 Task: Sort the recently solved tickets in your group, order by Ticket type in ascending order.
Action: Mouse moved to (374, 533)
Screenshot: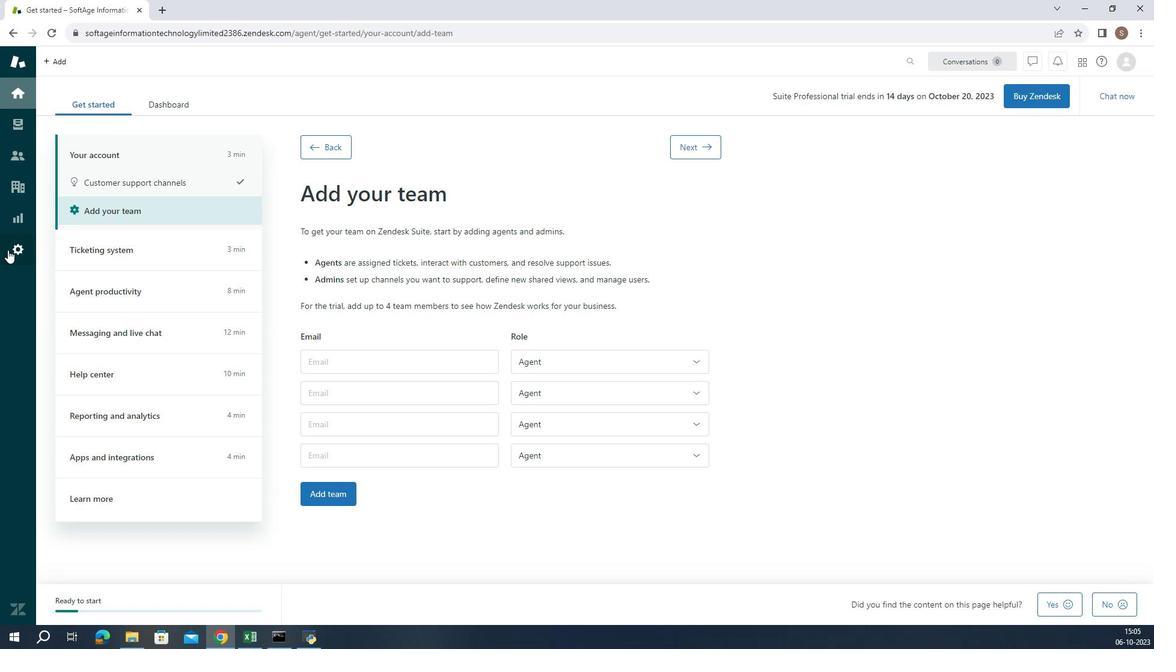 
Action: Mouse pressed left at (374, 533)
Screenshot: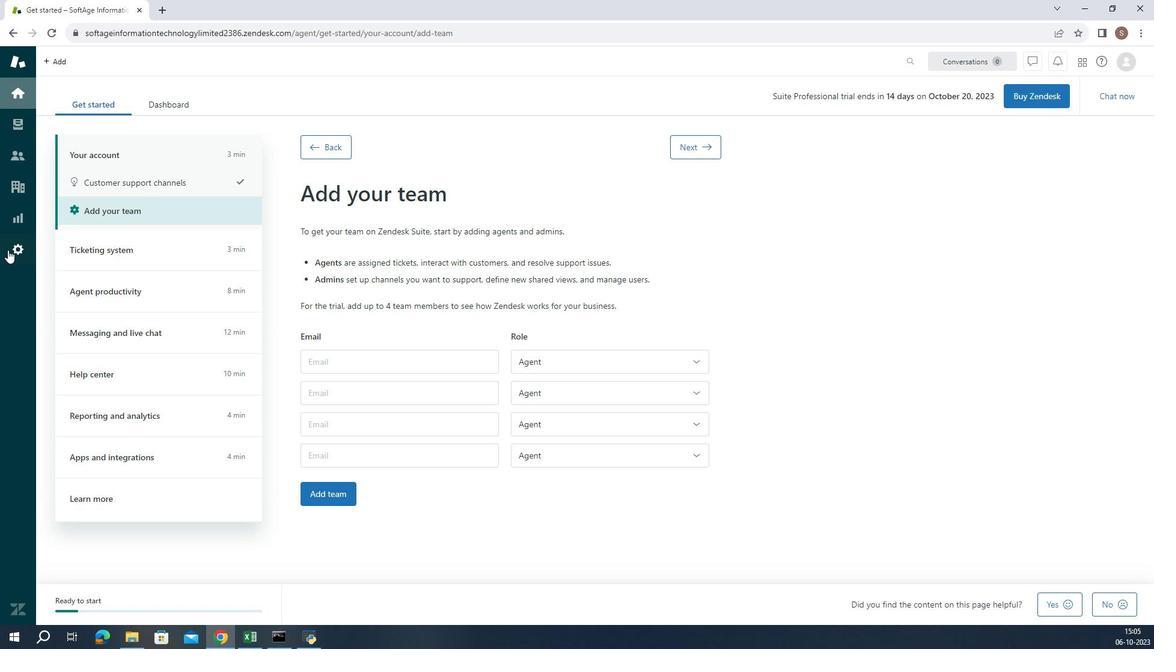 
Action: Mouse moved to (414, 460)
Screenshot: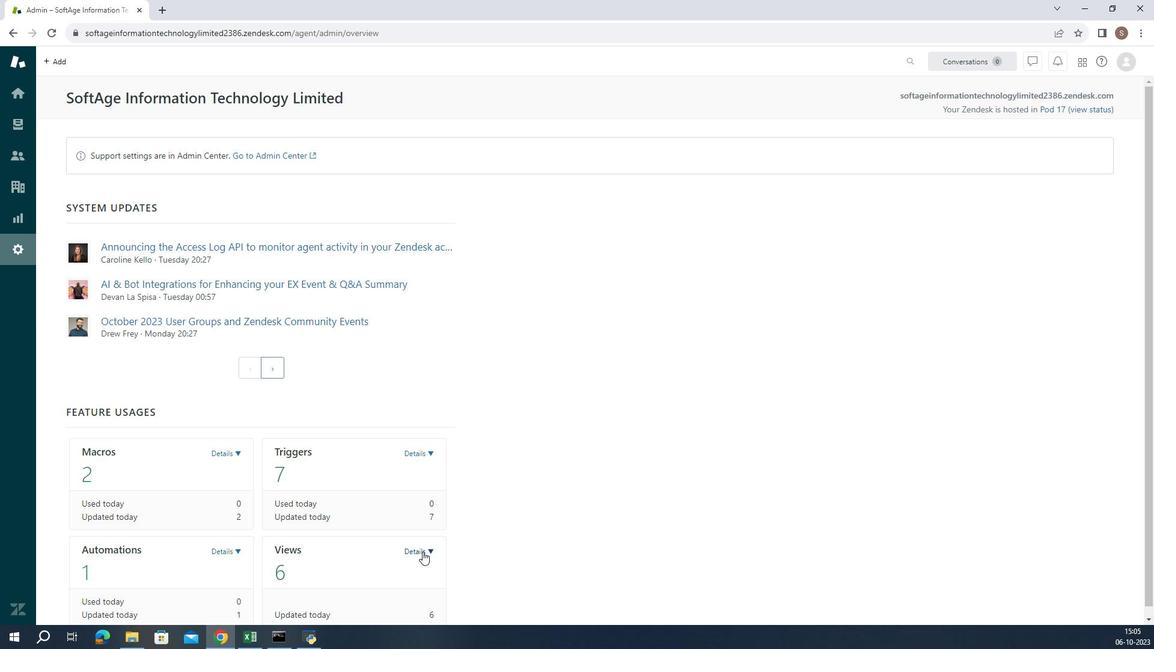 
Action: Mouse pressed left at (414, 460)
Screenshot: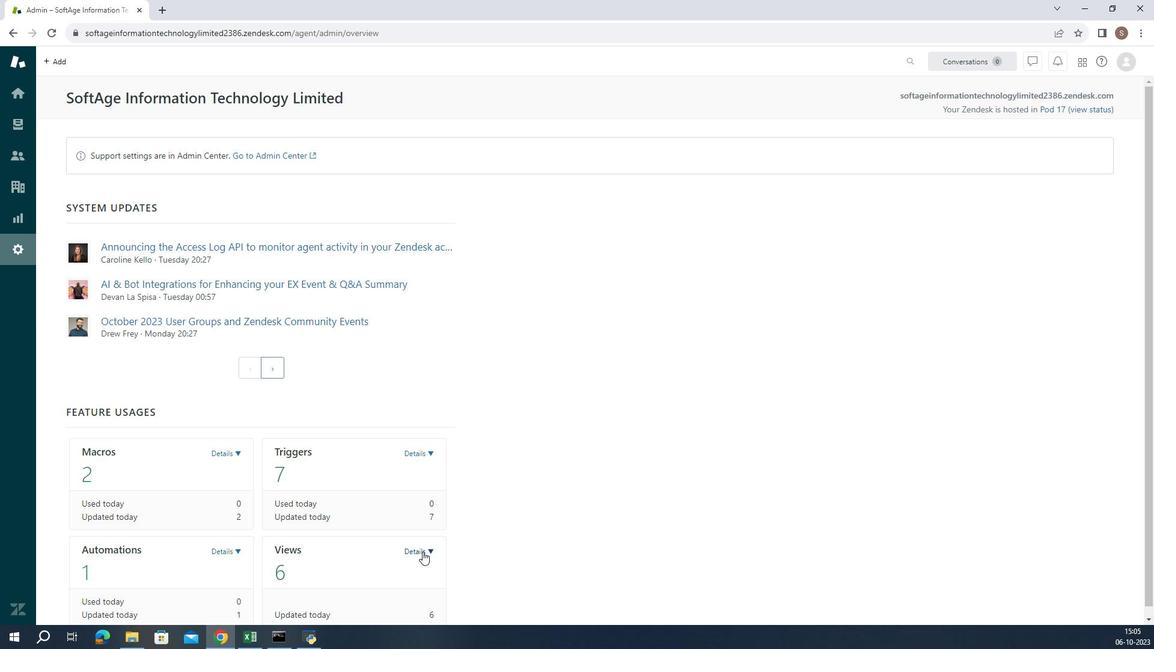 
Action: Mouse moved to (410, 449)
Screenshot: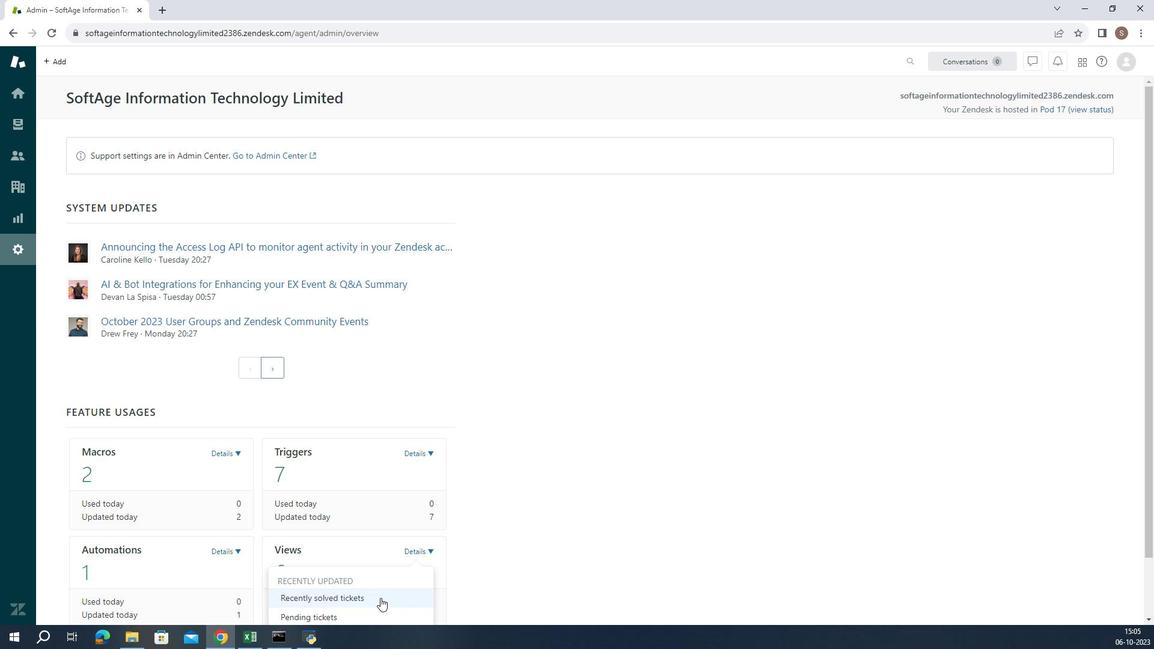 
Action: Mouse pressed left at (410, 449)
Screenshot: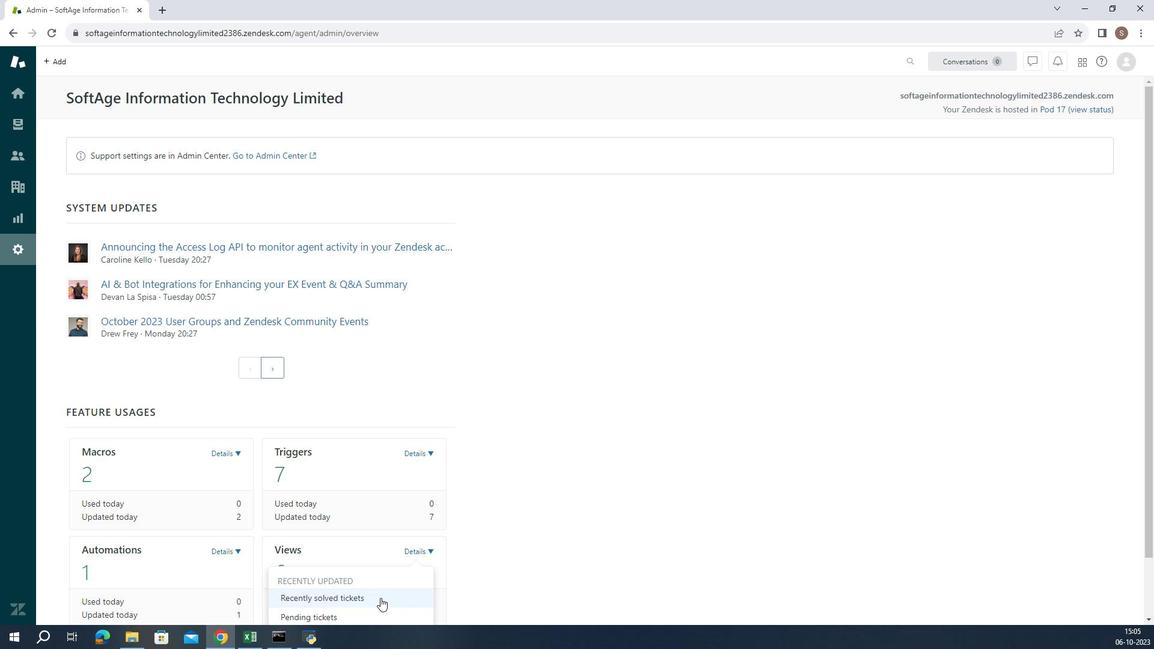 
Action: Mouse moved to (419, 504)
Screenshot: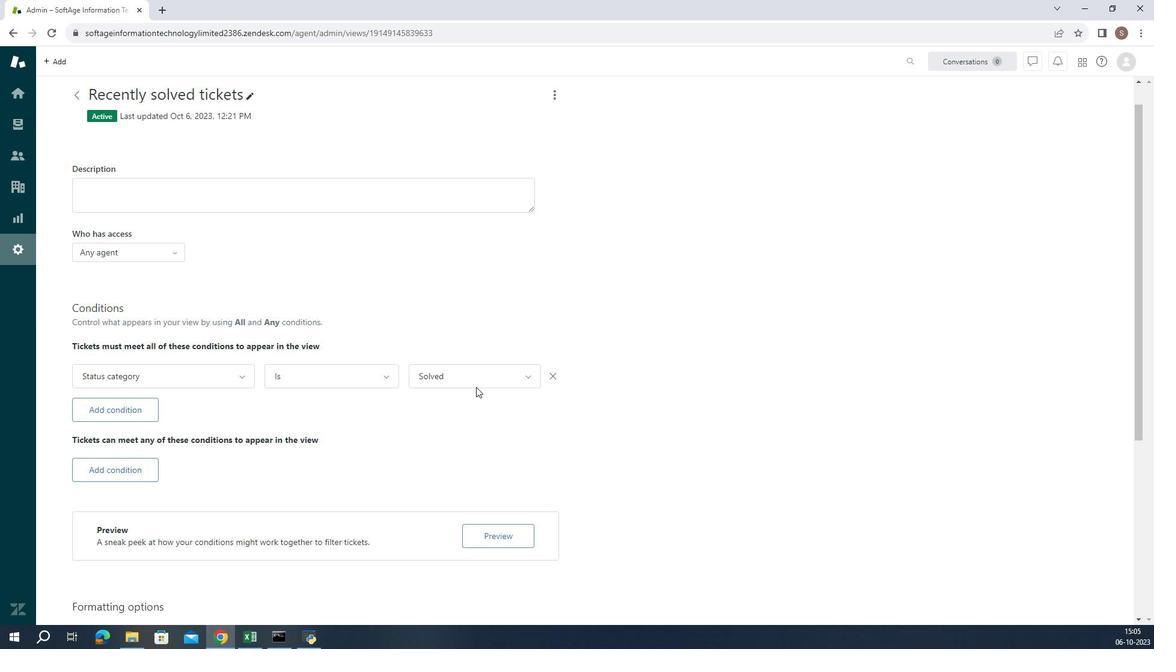 
Action: Mouse scrolled (419, 504) with delta (0, 0)
Screenshot: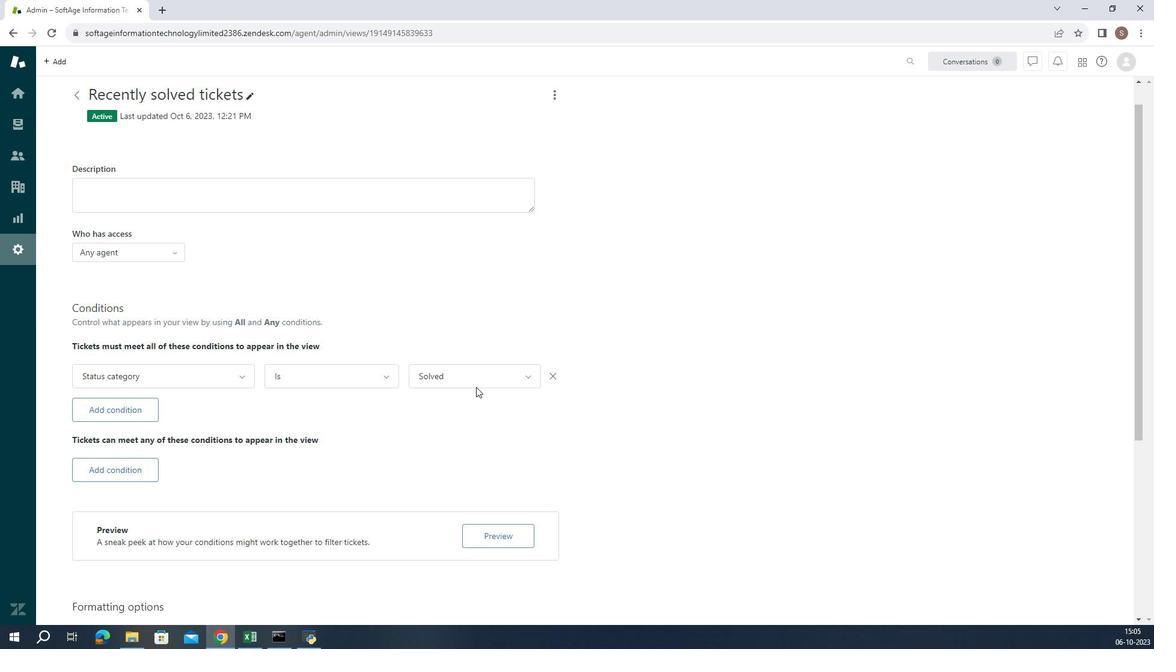 
Action: Mouse moved to (419, 503)
Screenshot: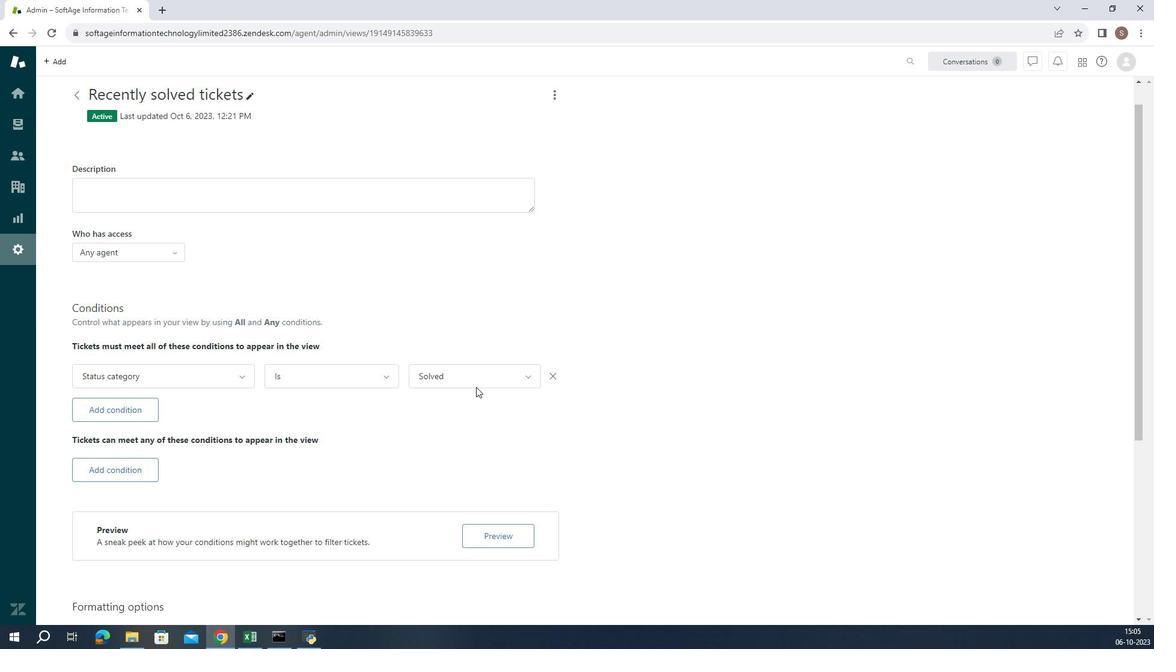 
Action: Mouse scrolled (419, 503) with delta (0, 0)
Screenshot: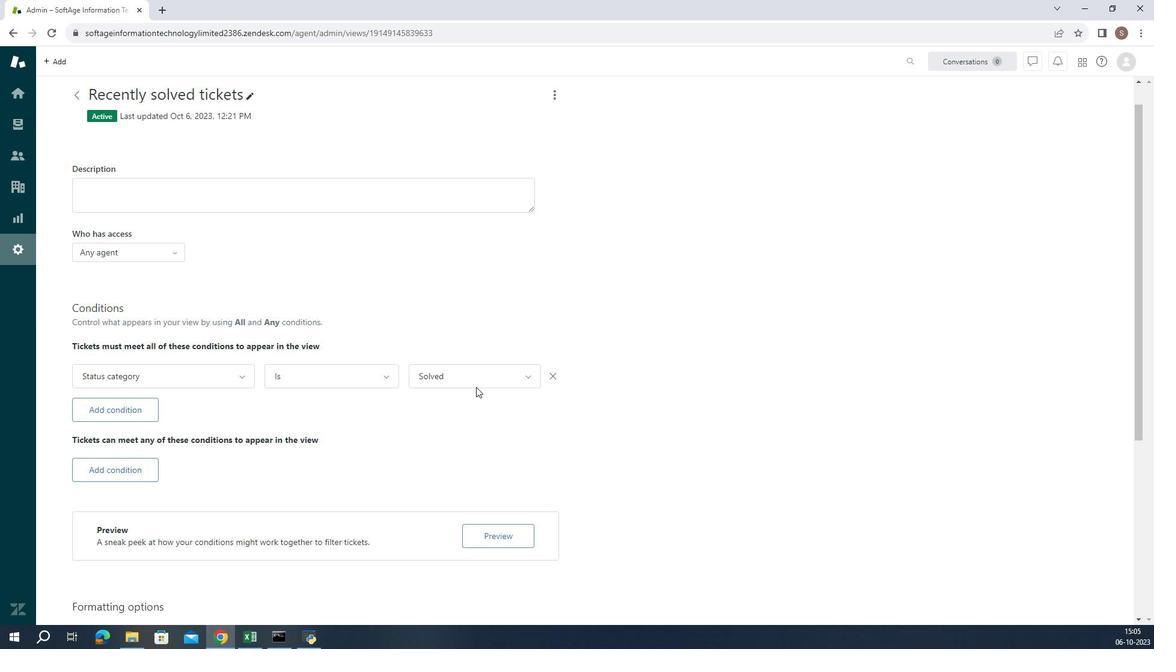 
Action: Mouse moved to (419, 502)
Screenshot: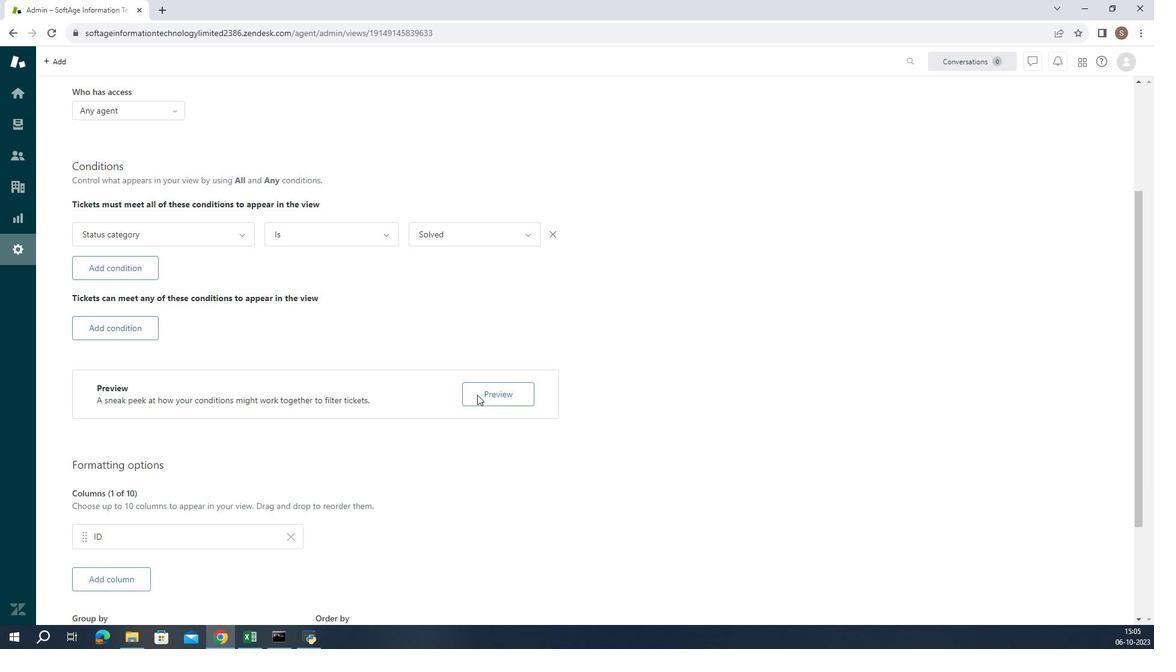 
Action: Mouse scrolled (419, 502) with delta (0, 0)
Screenshot: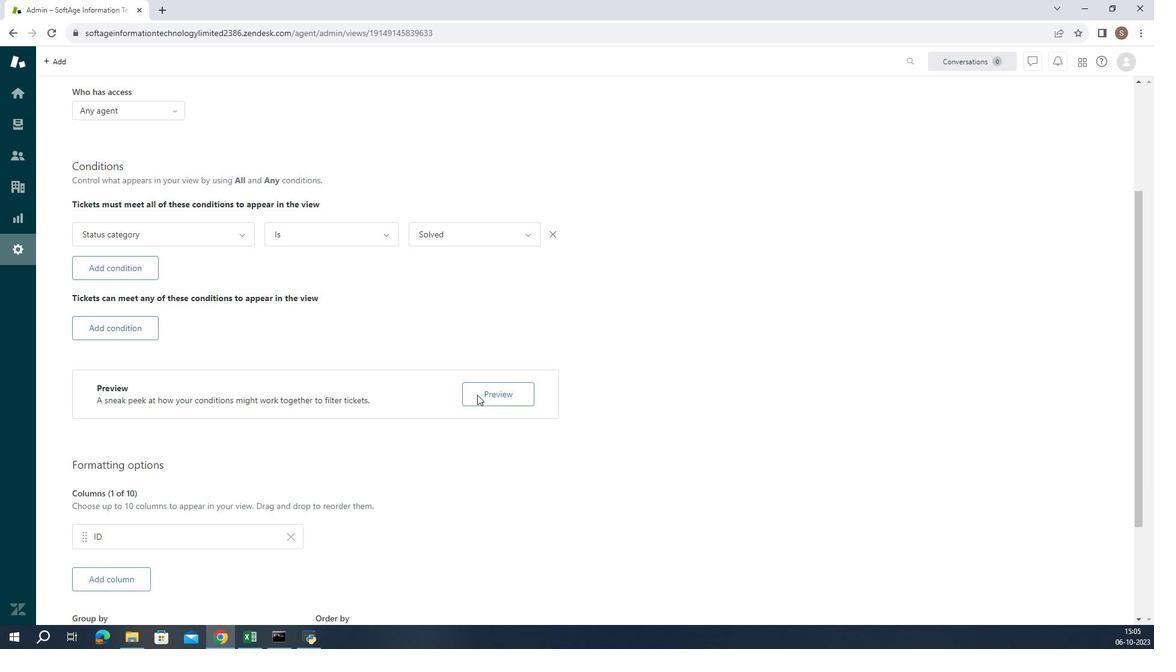 
Action: Mouse moved to (419, 501)
Screenshot: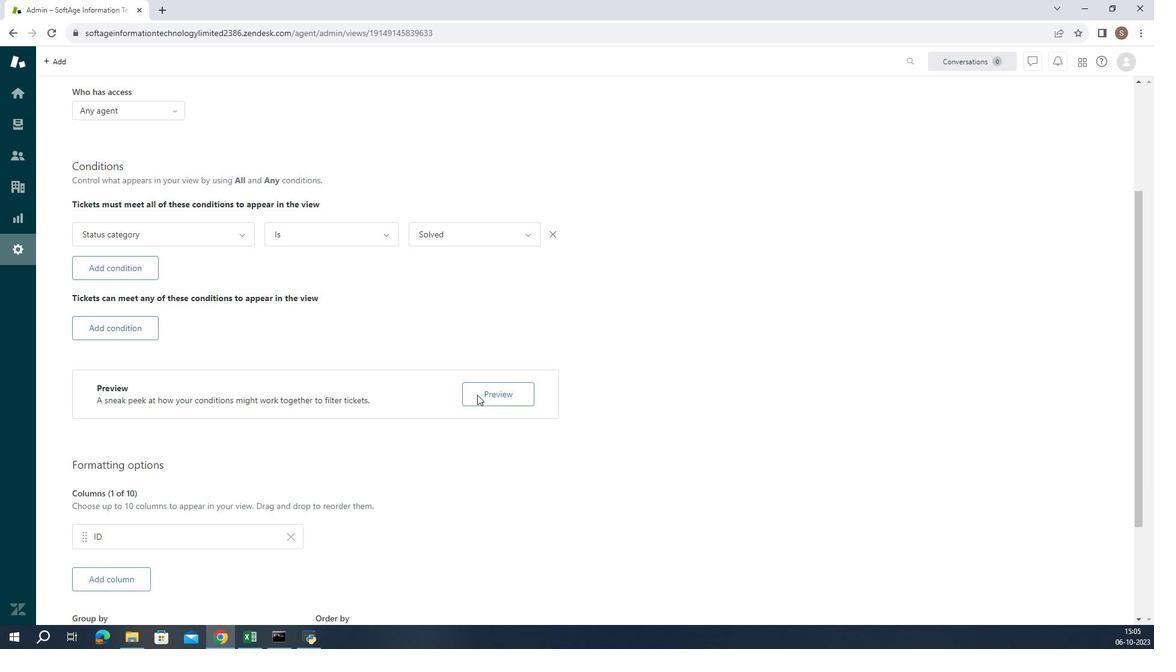 
Action: Mouse scrolled (419, 501) with delta (0, 0)
Screenshot: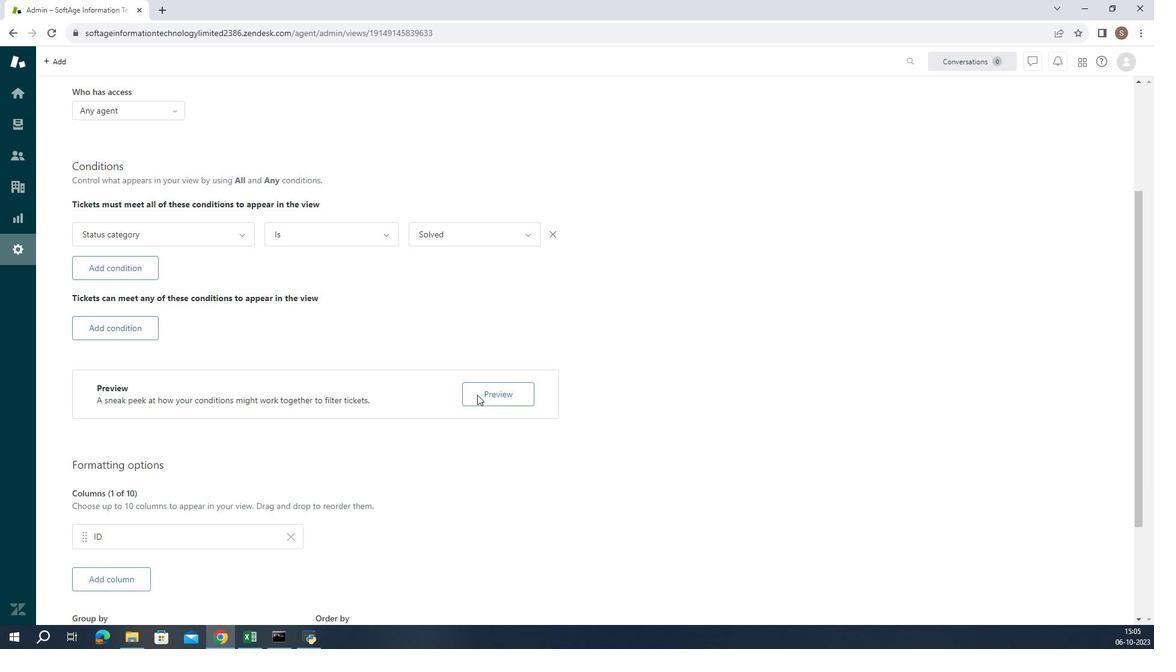 
Action: Mouse moved to (419, 482)
Screenshot: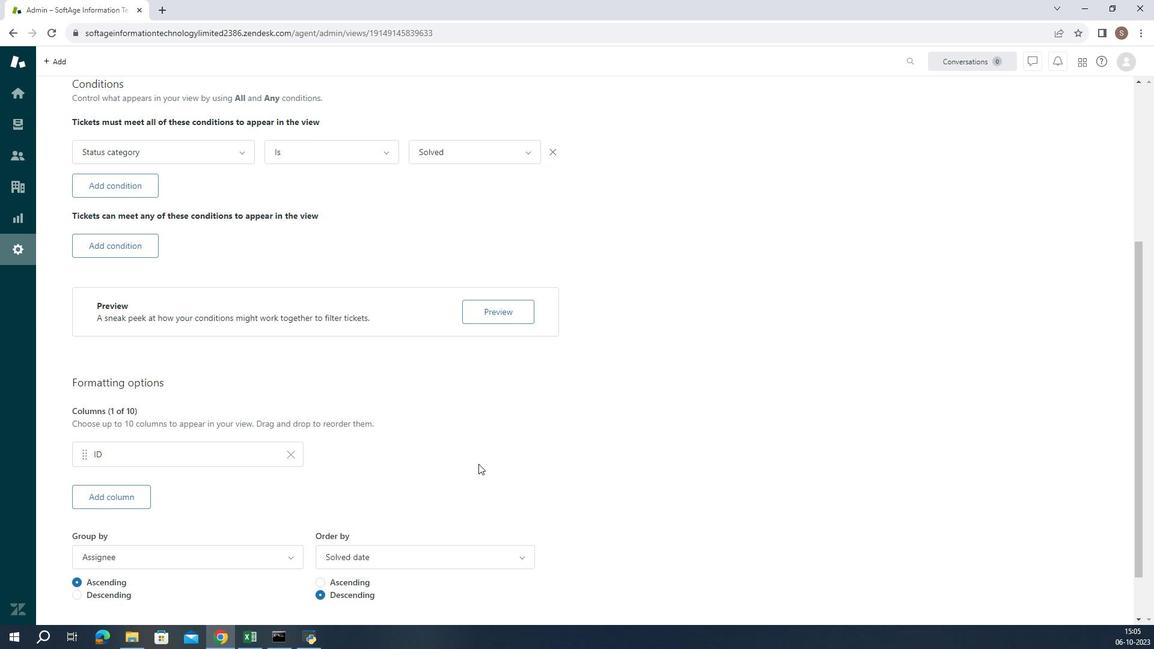 
Action: Mouse scrolled (419, 482) with delta (0, 0)
Screenshot: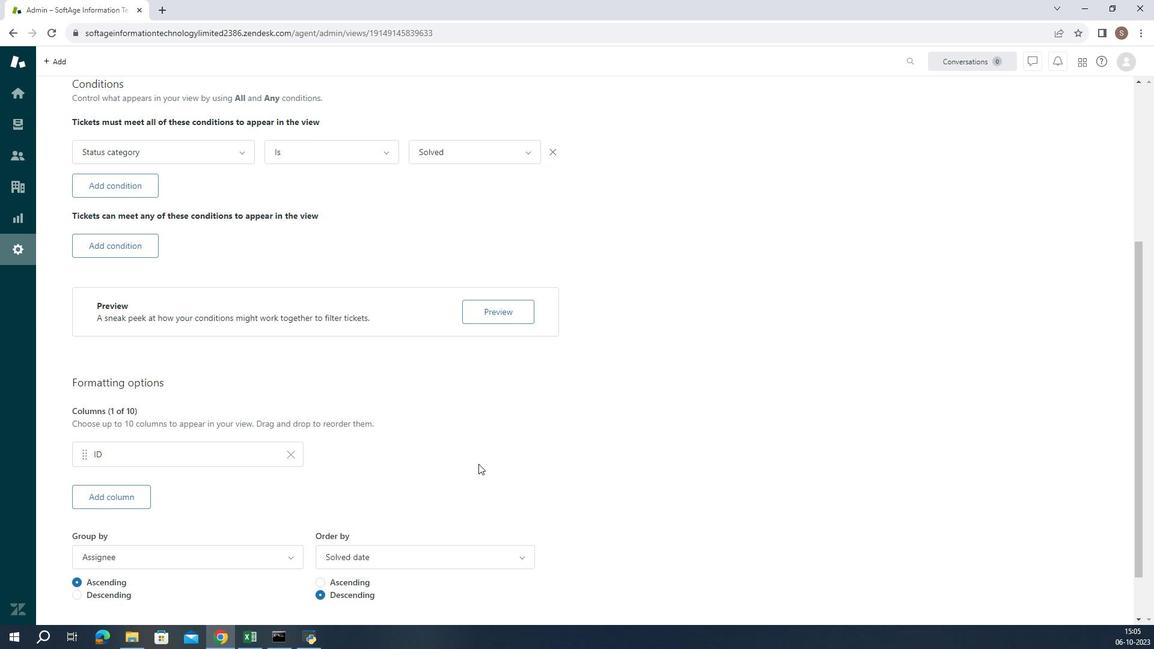 
Action: Mouse moved to (419, 481)
Screenshot: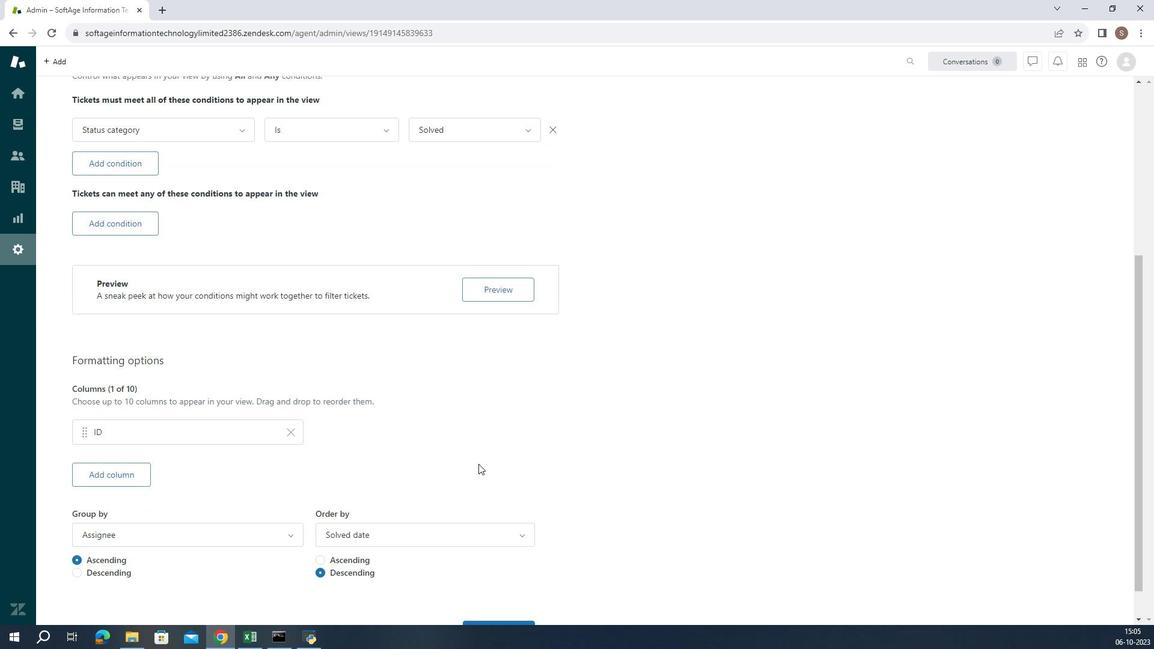 
Action: Mouse scrolled (419, 481) with delta (0, 0)
Screenshot: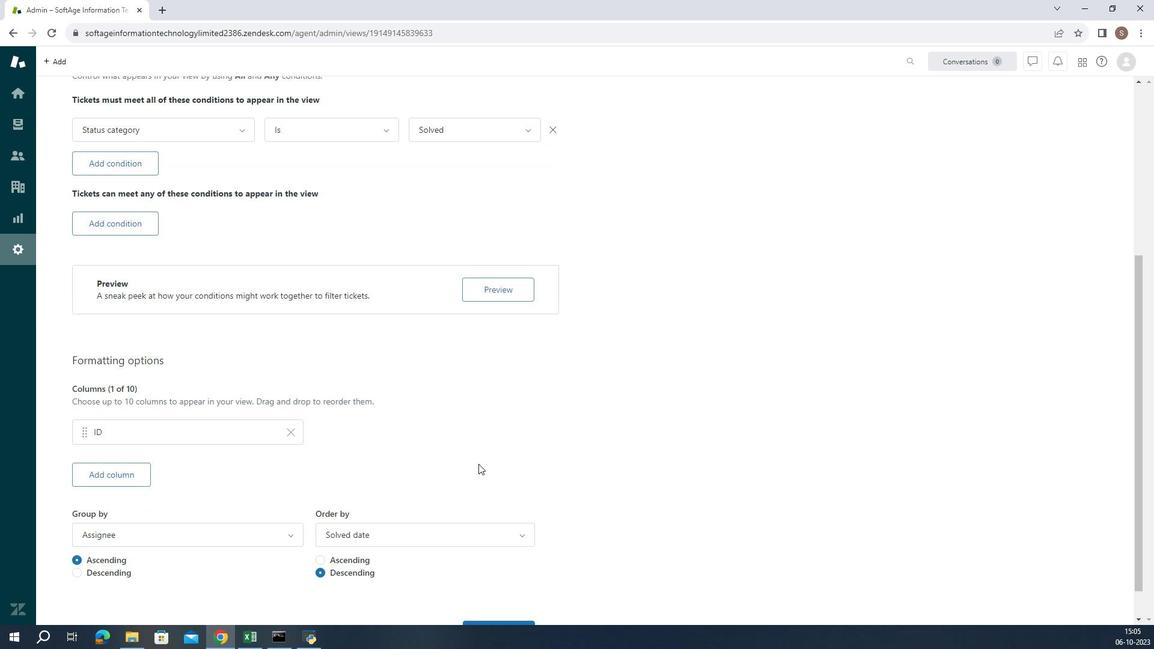 
Action: Mouse moved to (419, 473)
Screenshot: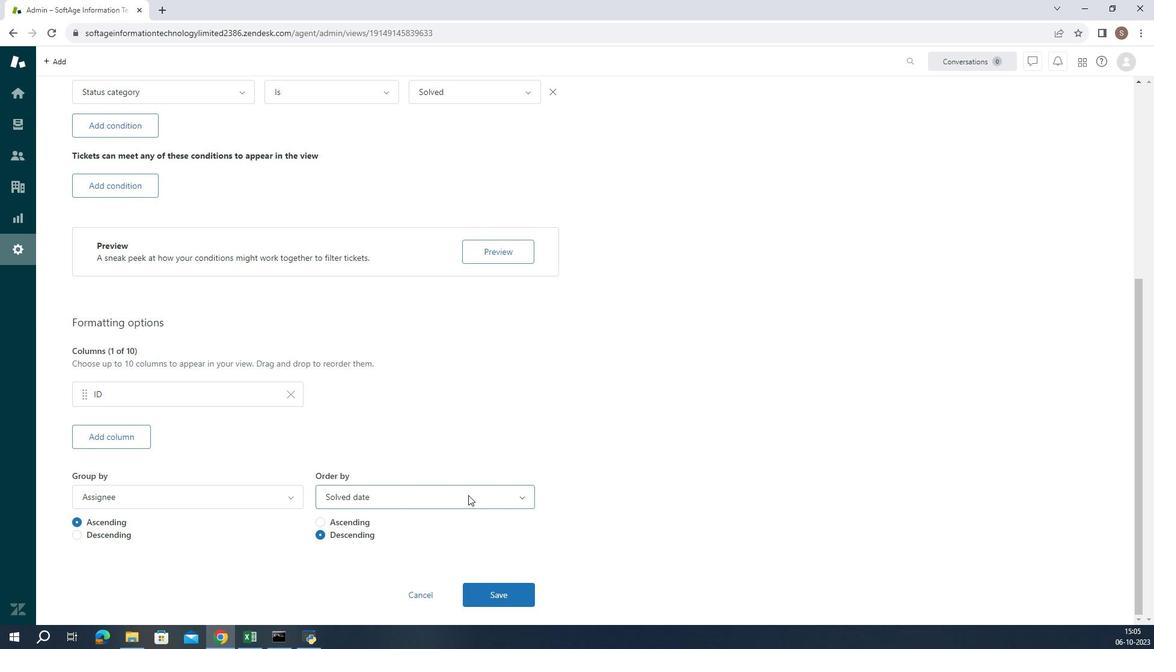 
Action: Mouse pressed left at (419, 473)
Screenshot: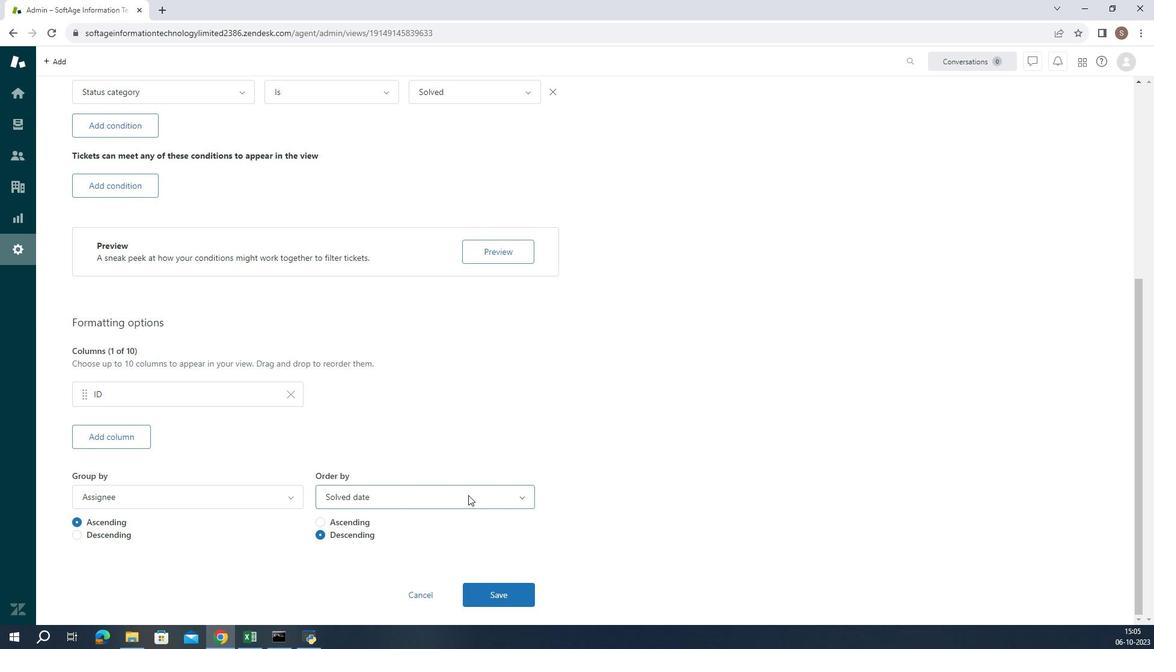 
Action: Mouse moved to (416, 502)
Screenshot: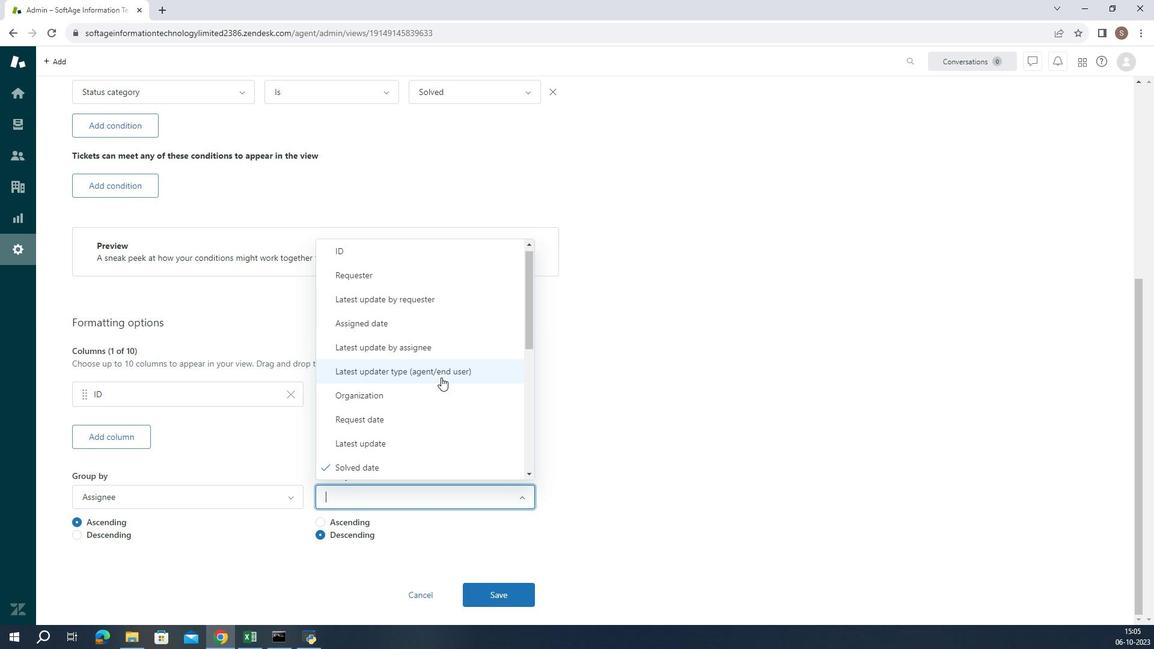 
Action: Mouse scrolled (416, 502) with delta (0, 0)
Screenshot: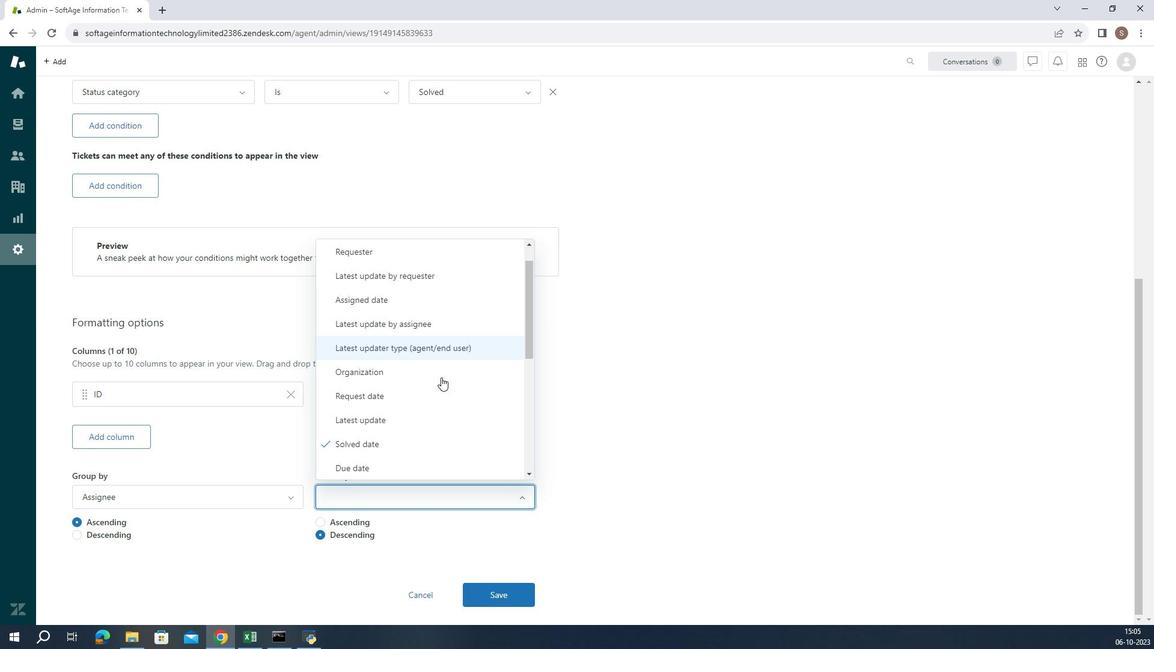 
Action: Mouse scrolled (416, 502) with delta (0, 0)
Screenshot: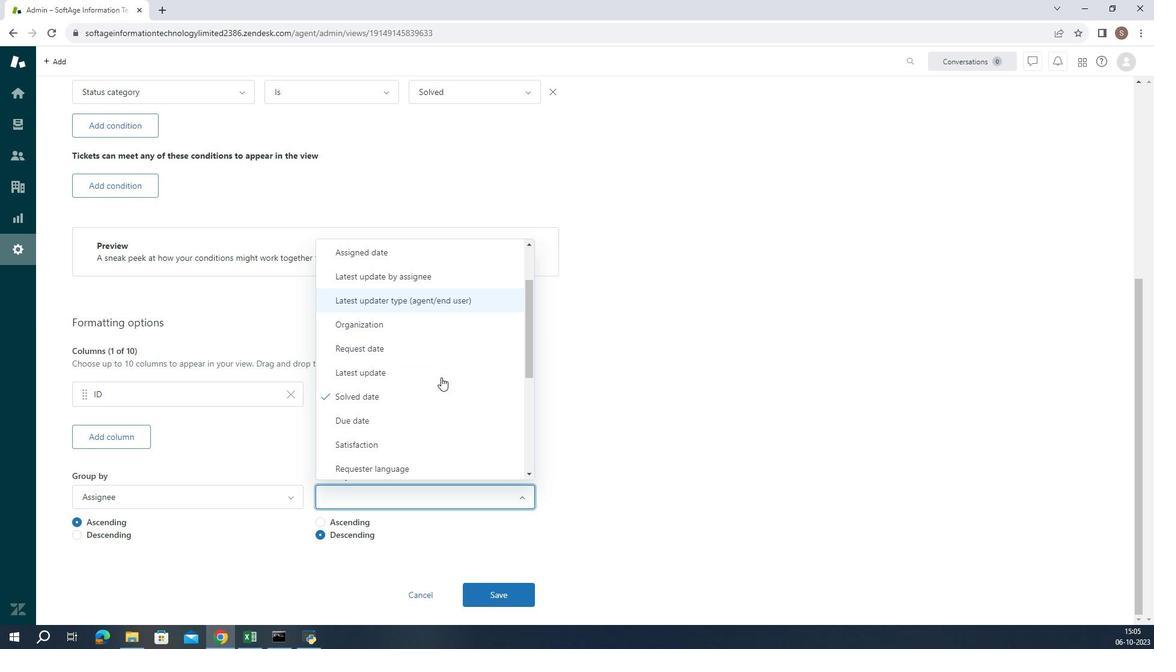 
Action: Mouse scrolled (416, 502) with delta (0, 0)
Screenshot: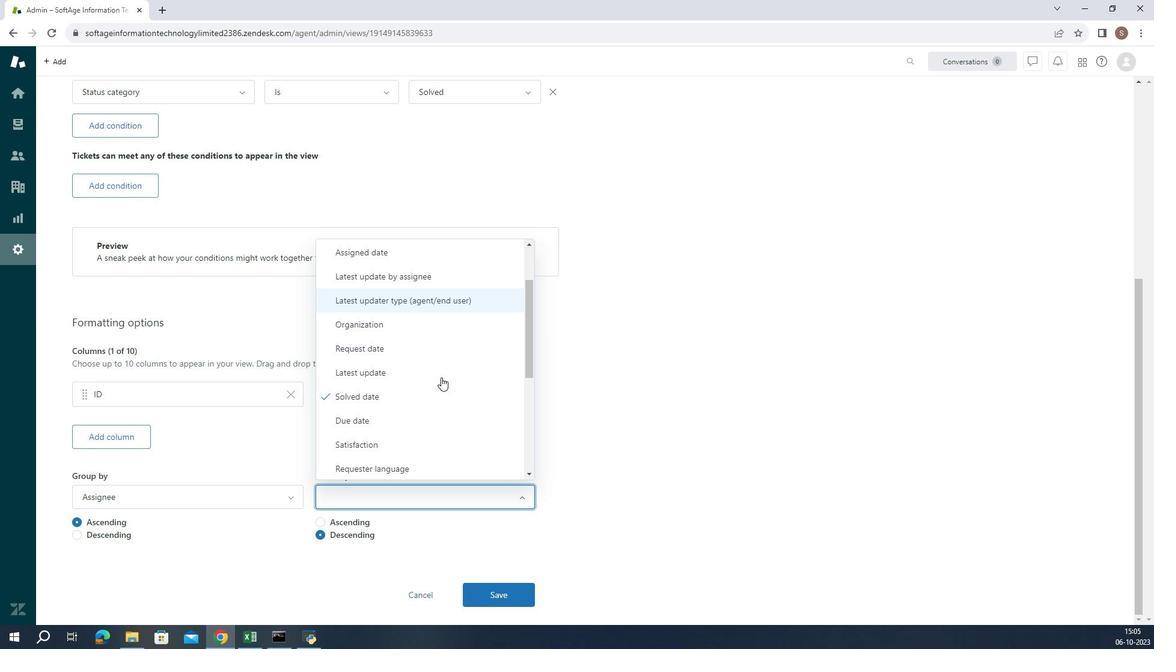 
Action: Mouse scrolled (416, 502) with delta (0, 0)
Screenshot: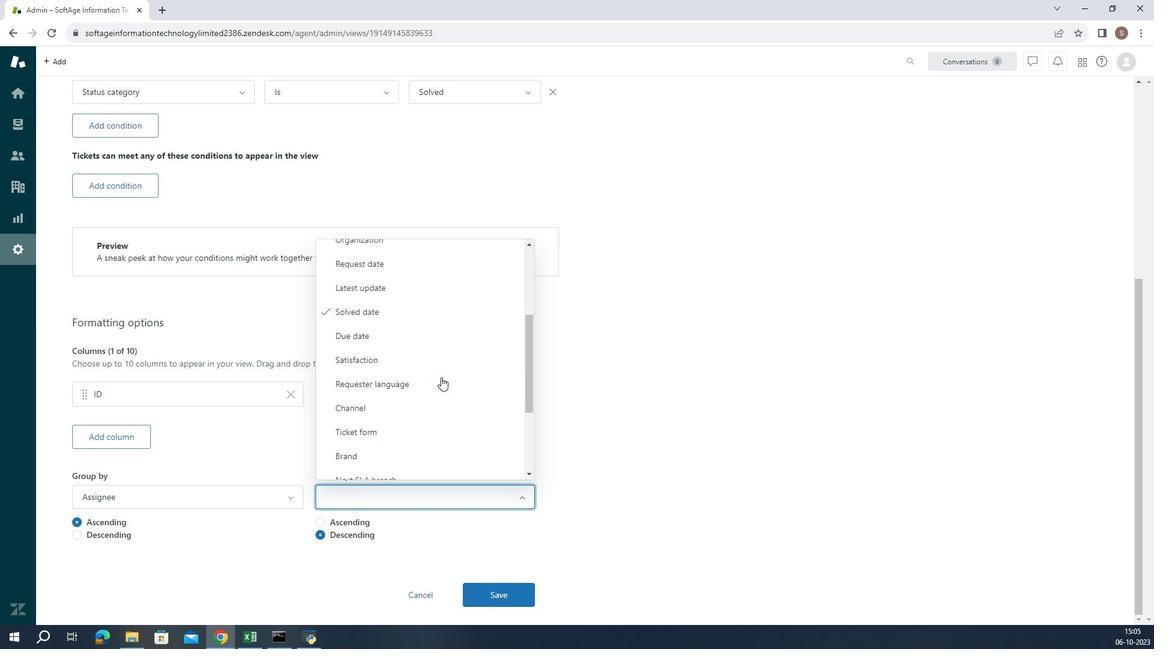 
Action: Mouse moved to (416, 492)
Screenshot: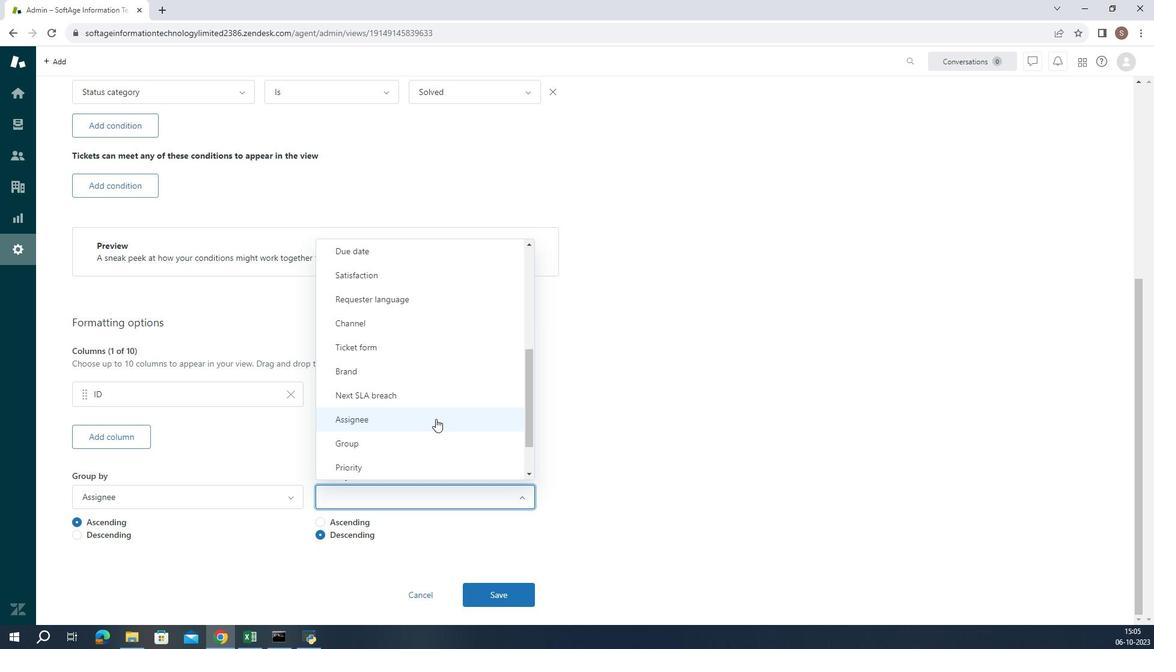 
Action: Mouse scrolled (416, 492) with delta (0, 0)
Screenshot: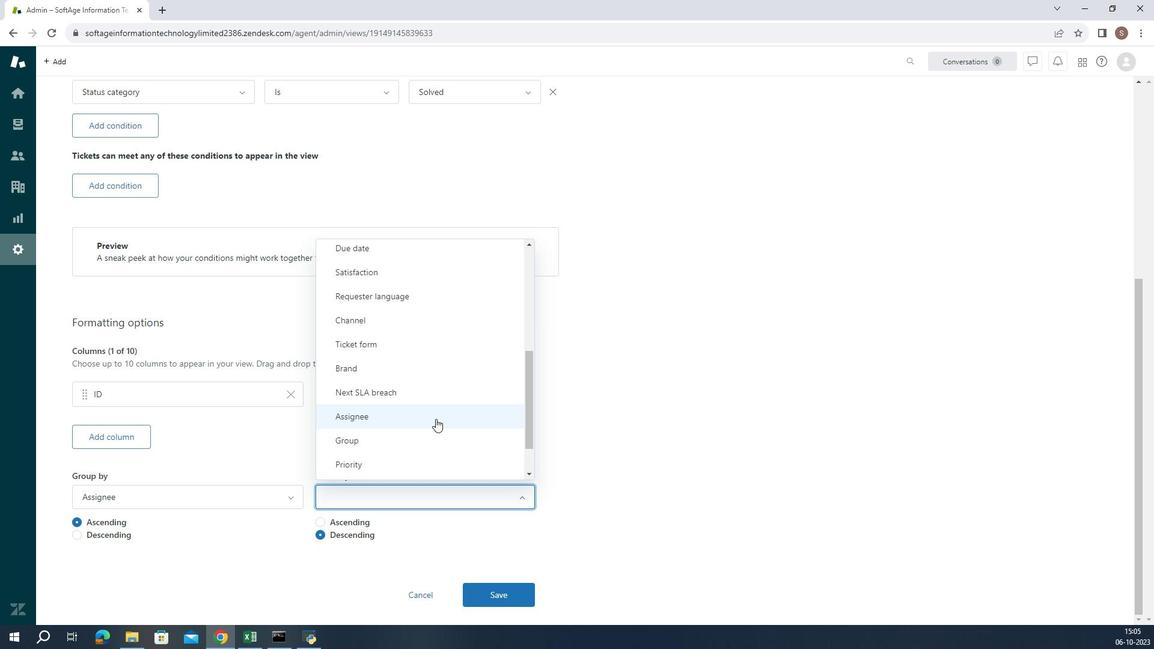 
Action: Mouse moved to (414, 487)
Screenshot: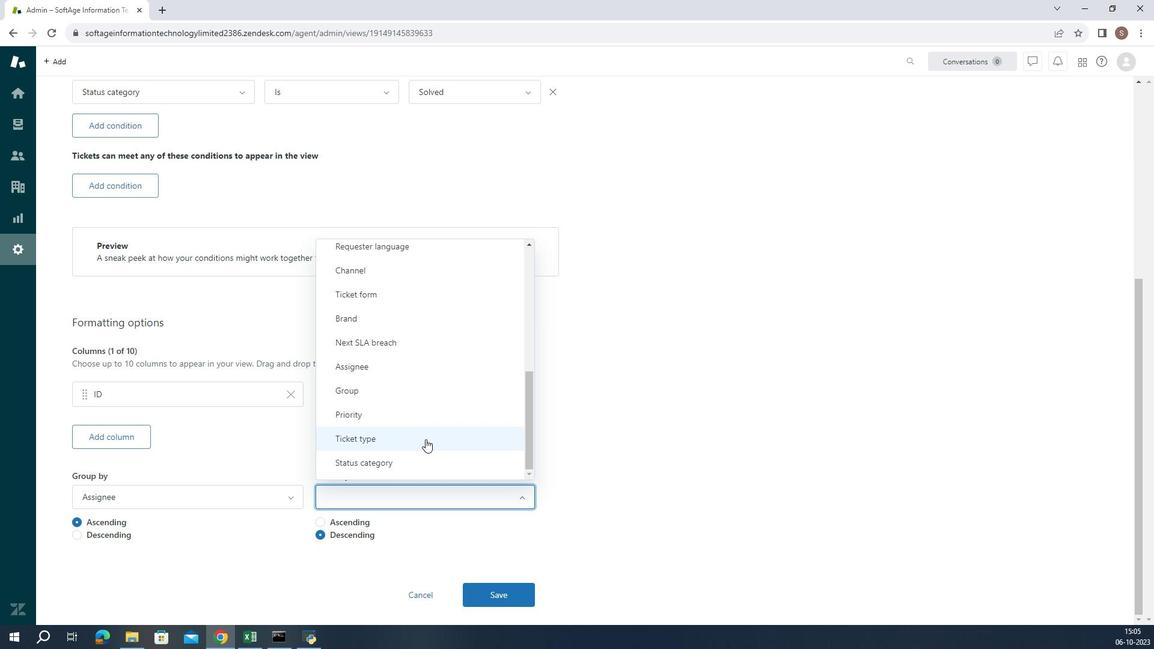 
Action: Mouse pressed left at (414, 487)
Screenshot: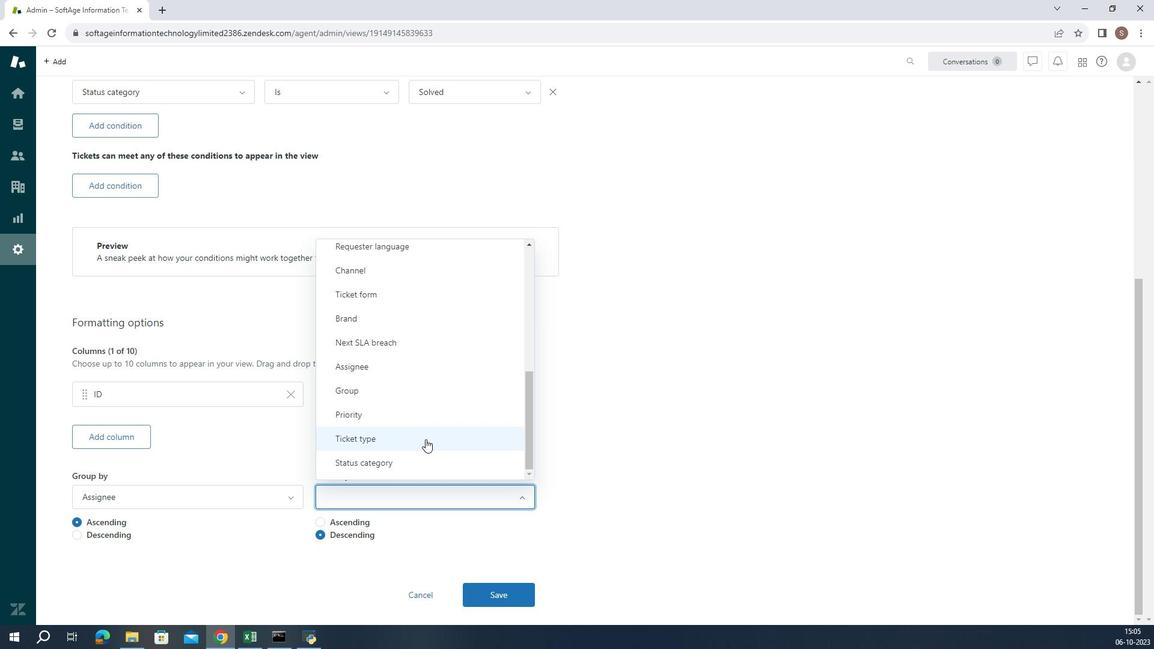 
Action: Mouse moved to (407, 467)
Screenshot: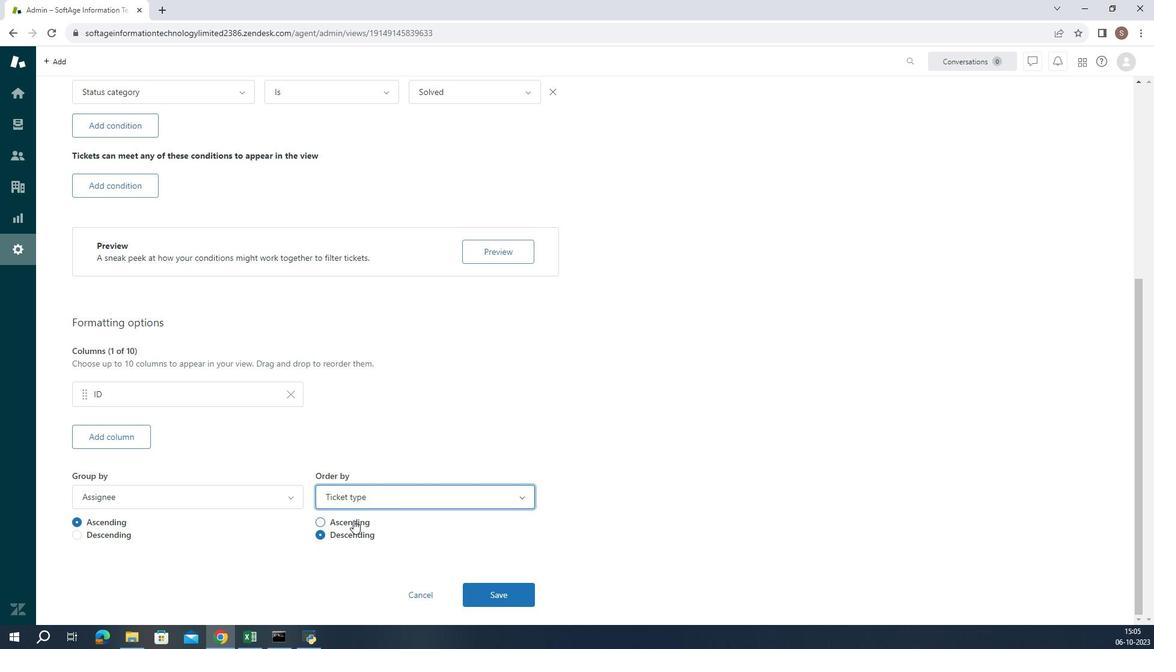 
Action: Mouse pressed left at (407, 467)
Screenshot: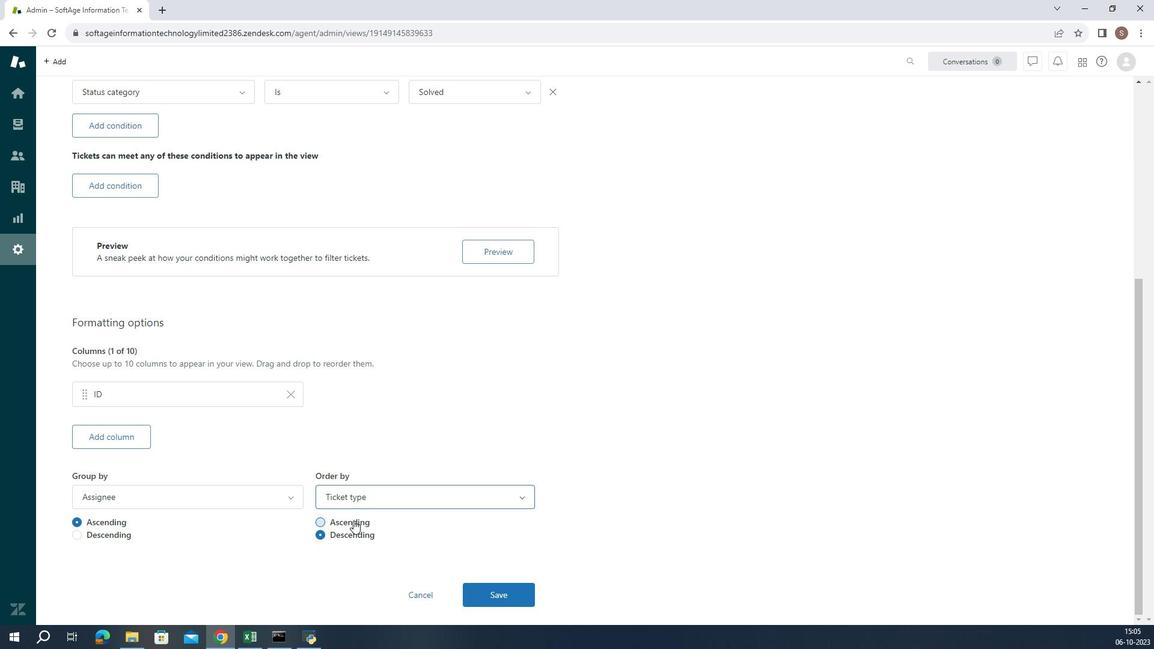 
Action: Mouse moved to (413, 487)
Screenshot: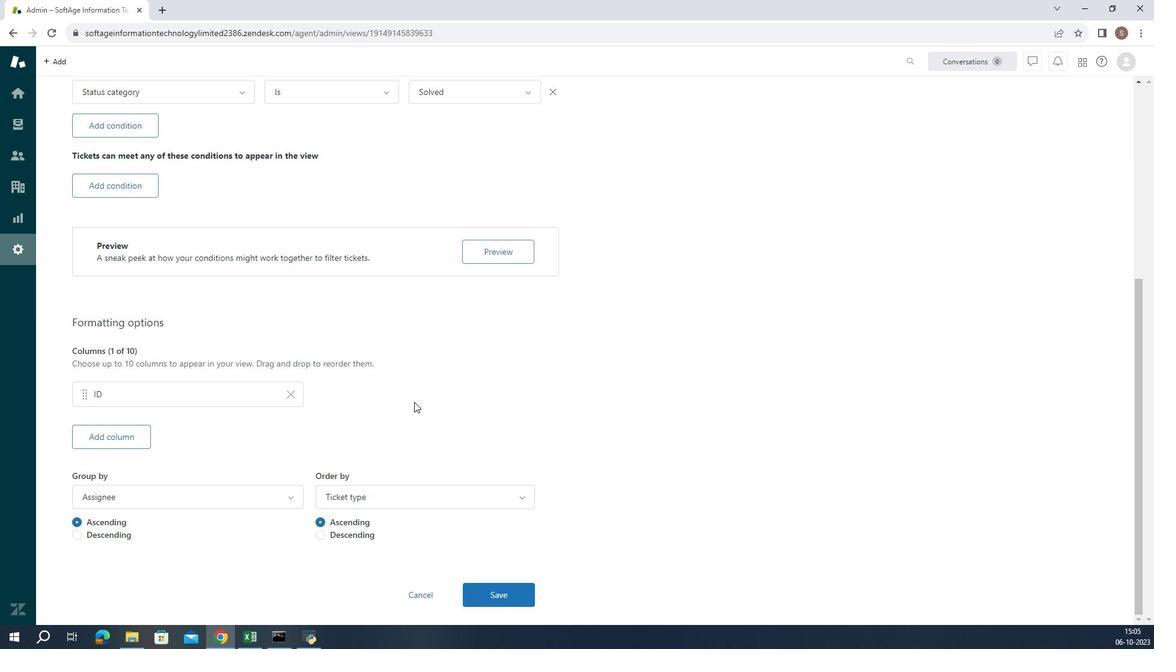 
